 Task: Add the task  Develop a new online tool for online market research to the section Hyperspace in the project BitBridge and add a Due Date to the respective task as 2024/01/25
Action: Mouse moved to (779, 528)
Screenshot: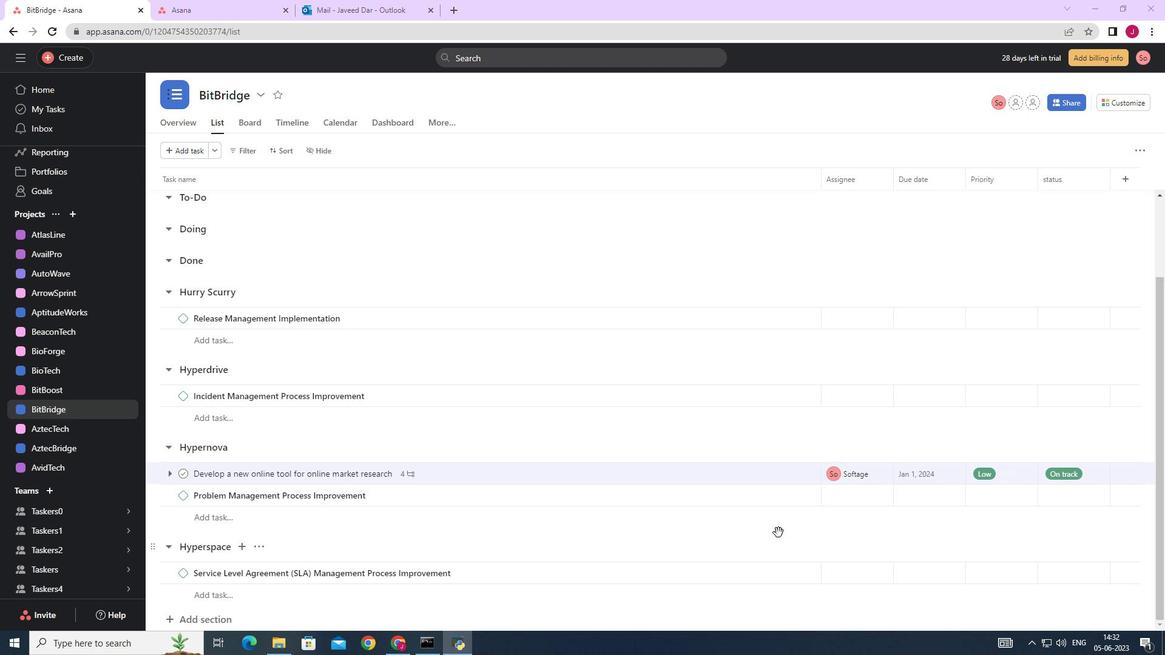 
Action: Mouse scrolled (779, 527) with delta (0, 0)
Screenshot: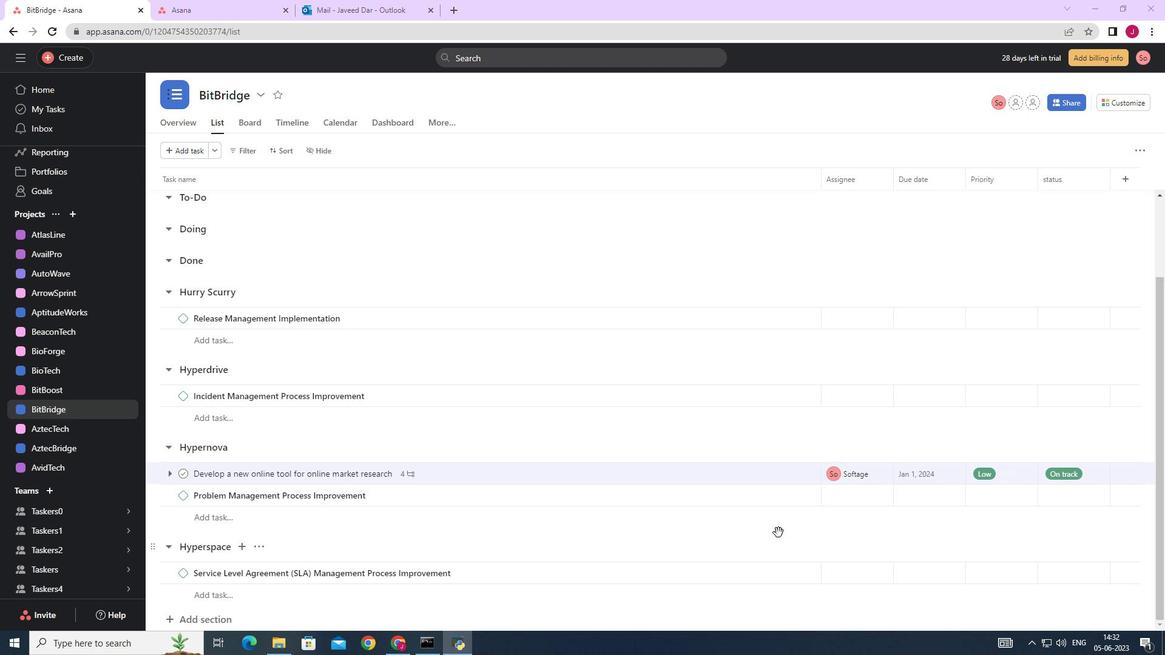 
Action: Mouse moved to (789, 473)
Screenshot: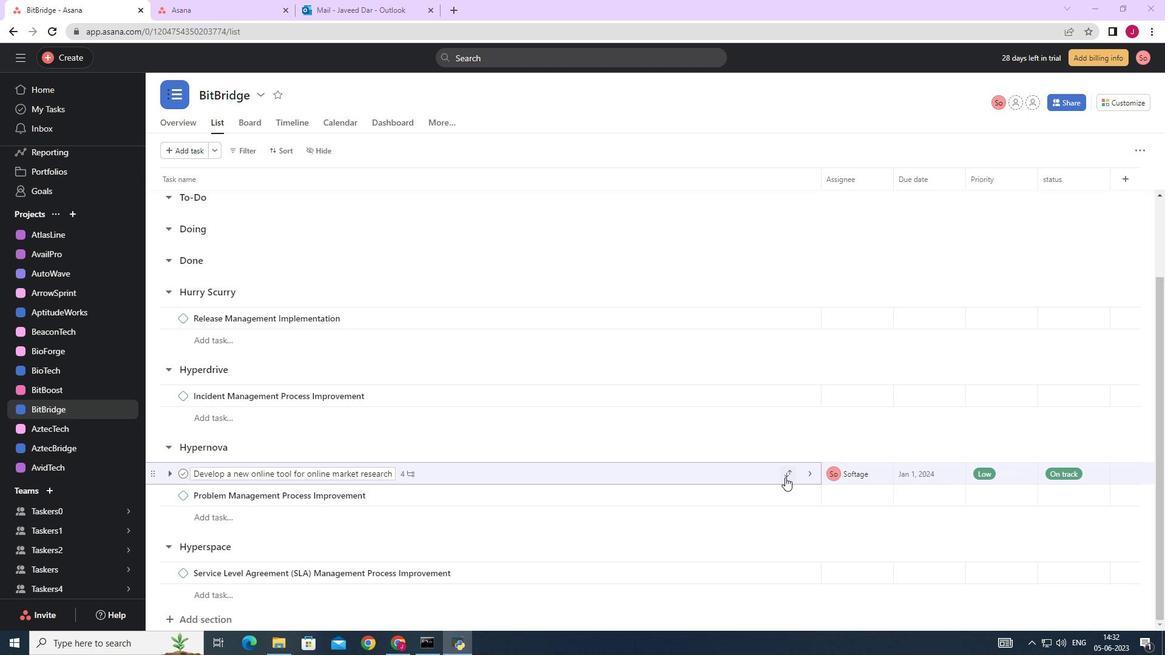 
Action: Mouse pressed left at (789, 473)
Screenshot: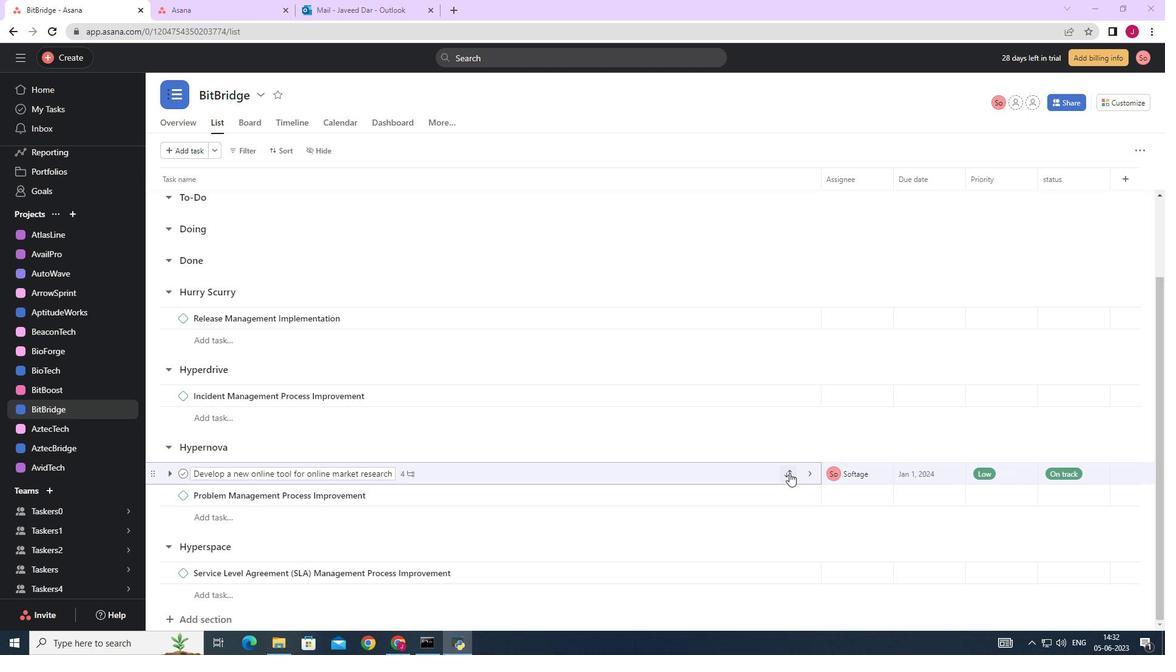 
Action: Mouse moved to (729, 447)
Screenshot: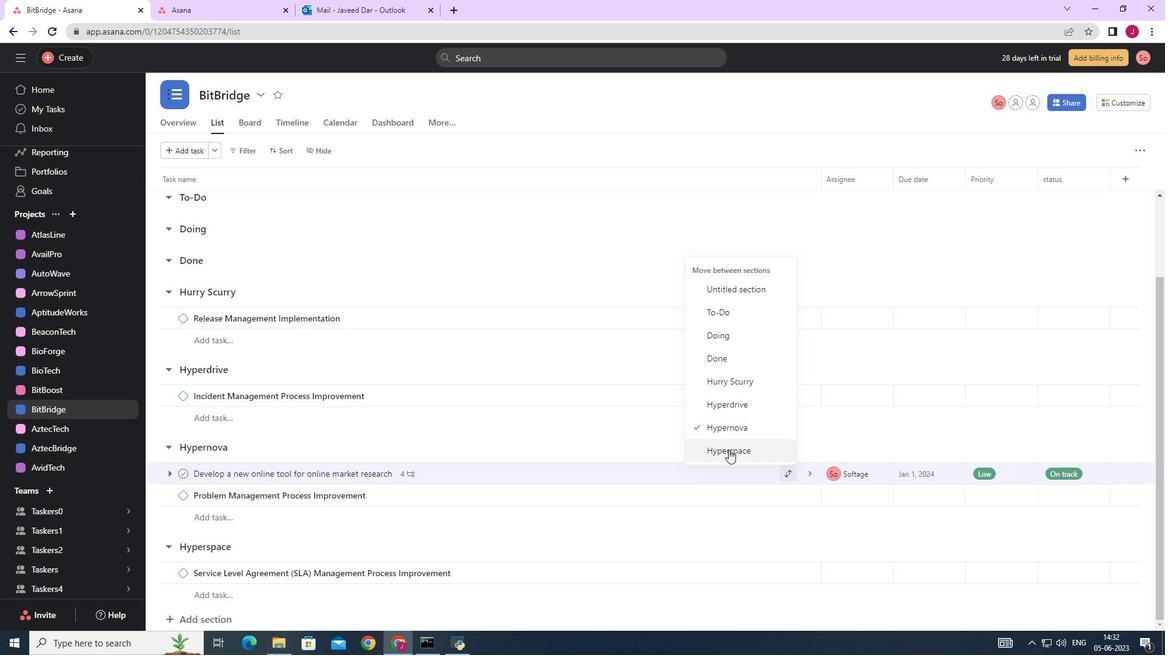 
Action: Mouse pressed left at (729, 447)
Screenshot: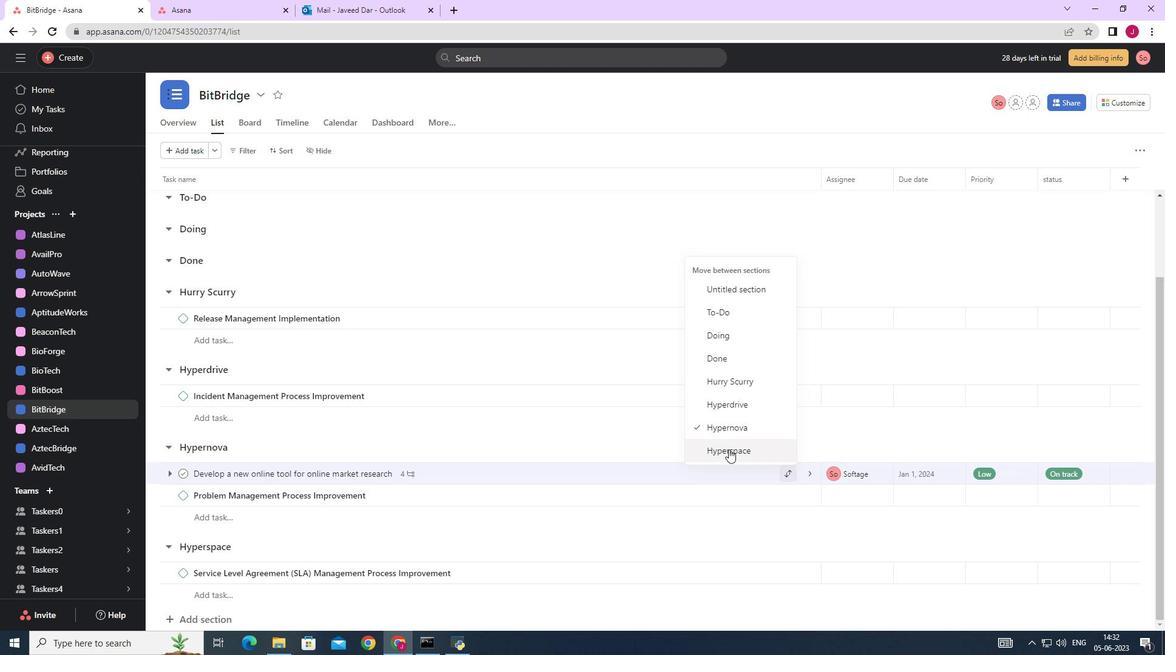 
Action: Mouse moved to (955, 549)
Screenshot: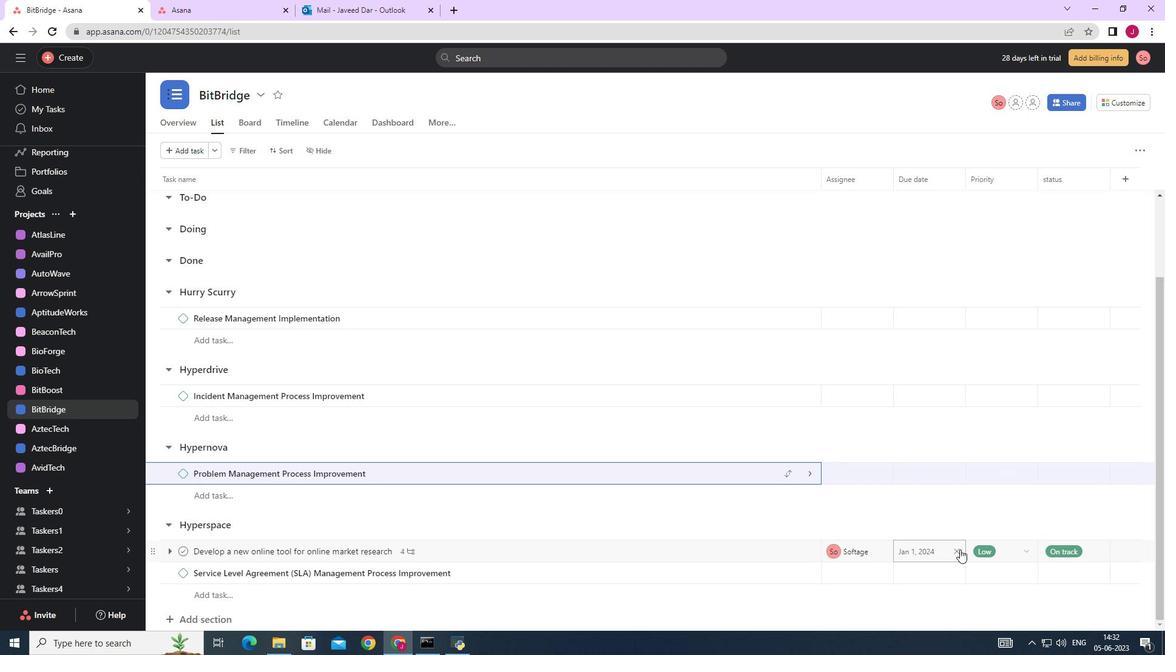 
Action: Mouse pressed left at (955, 549)
Screenshot: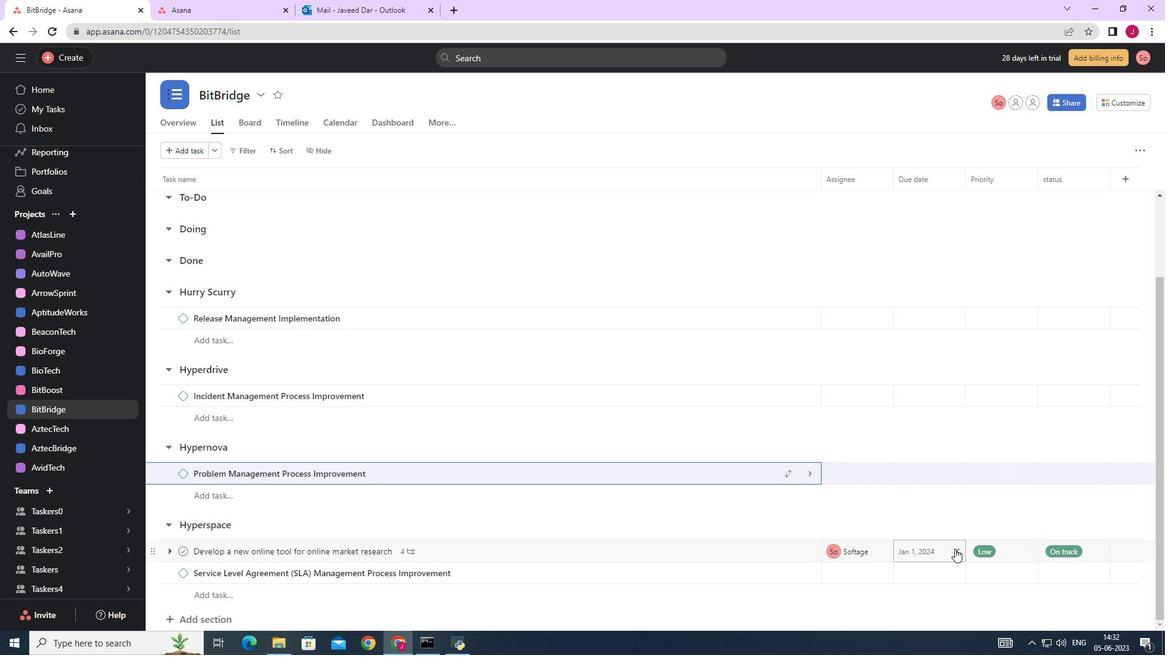 
Action: Mouse moved to (919, 552)
Screenshot: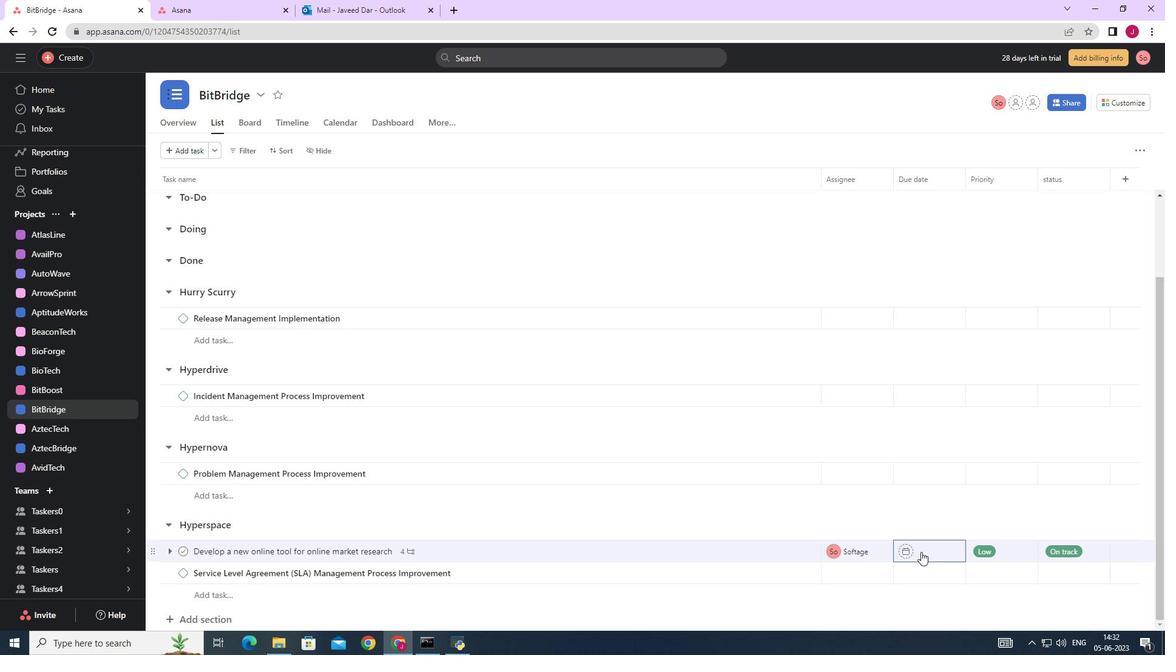 
Action: Mouse pressed left at (919, 552)
Screenshot: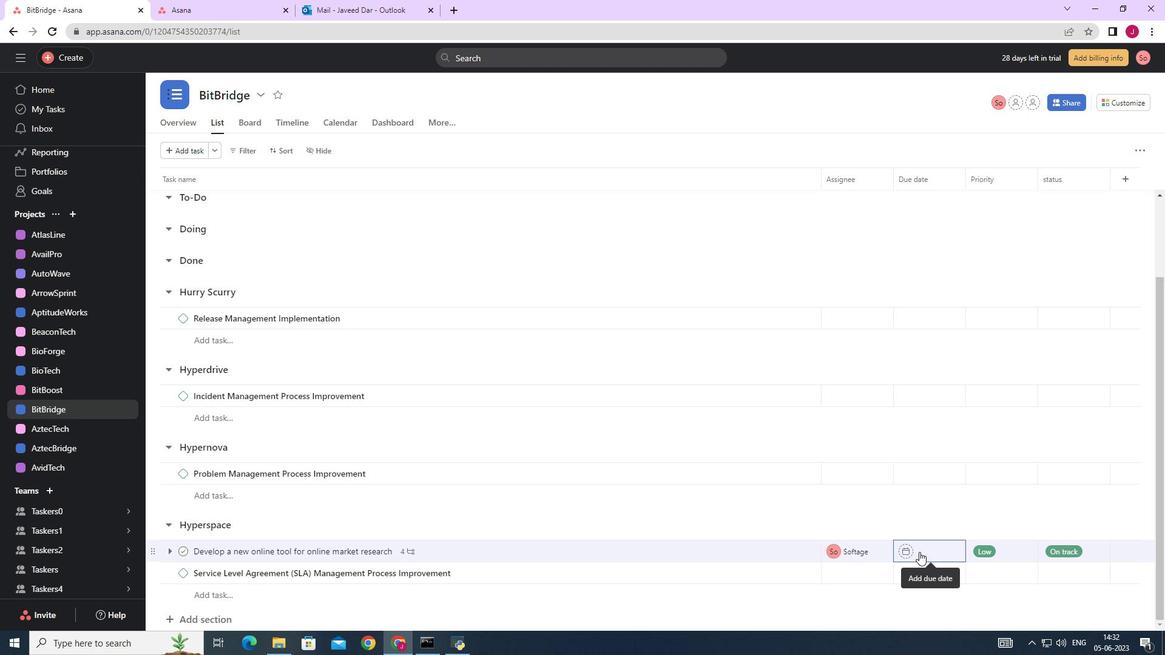 
Action: Mouse moved to (1050, 356)
Screenshot: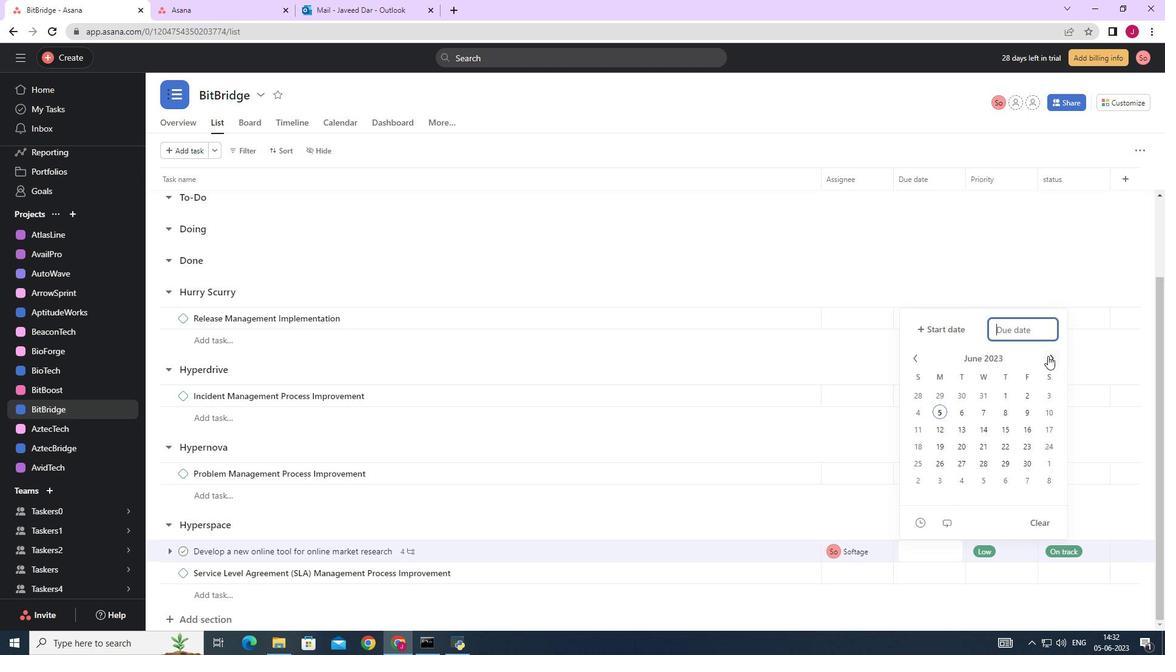 
Action: Mouse pressed left at (1050, 356)
Screenshot: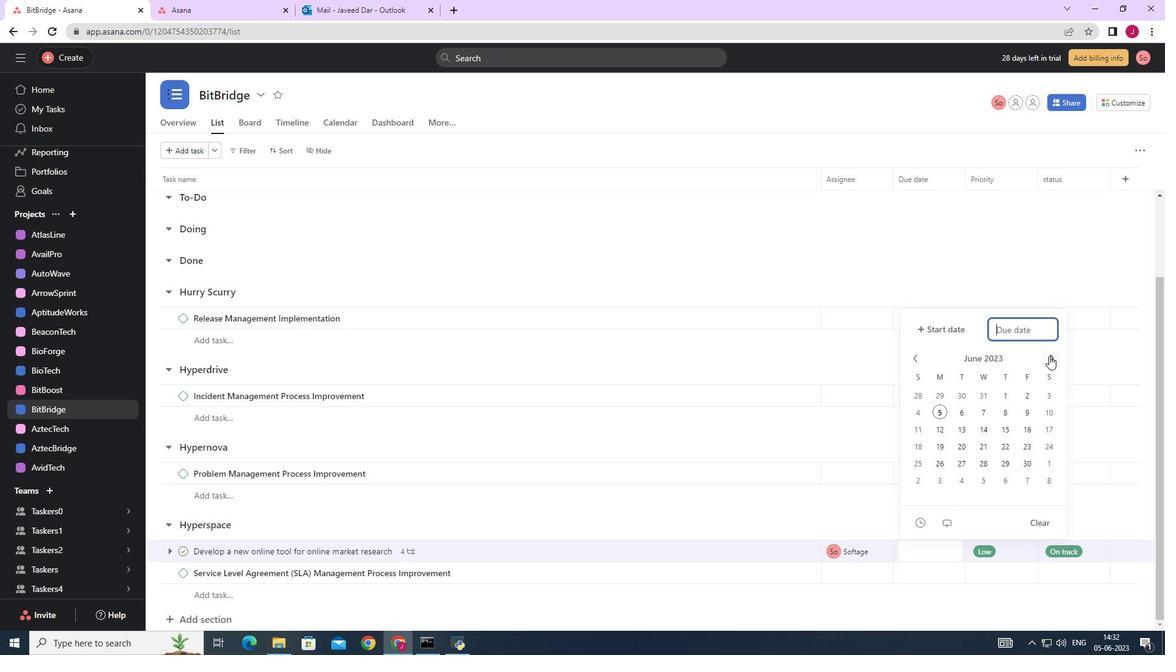
Action: Mouse pressed left at (1050, 356)
Screenshot: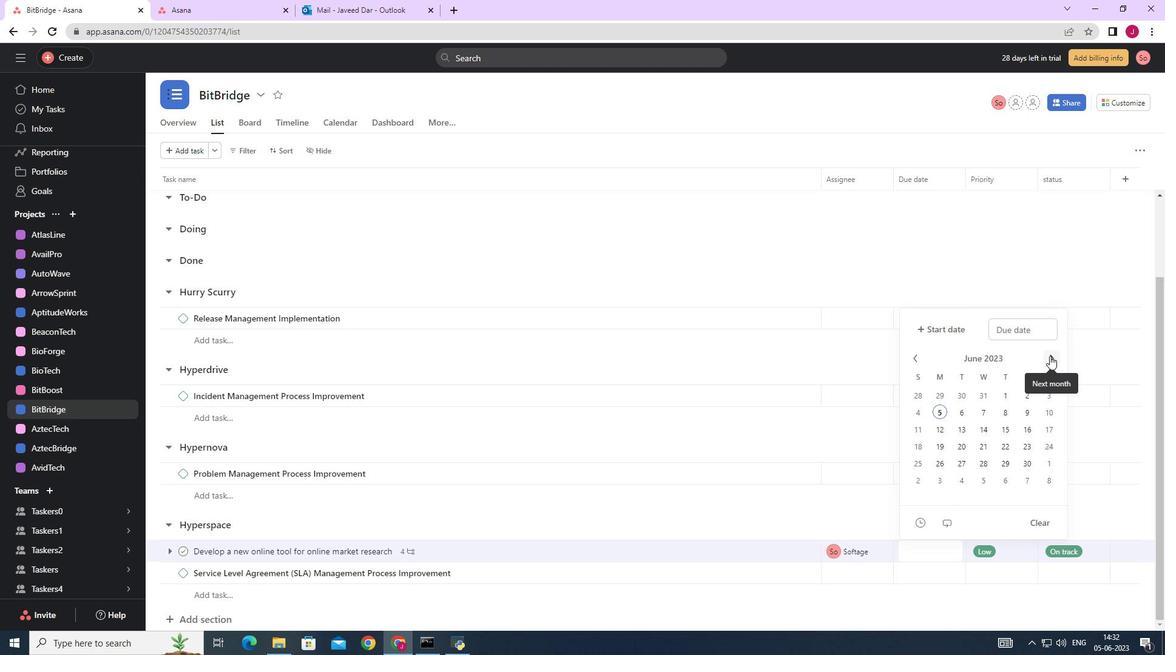 
Action: Mouse pressed left at (1050, 356)
Screenshot: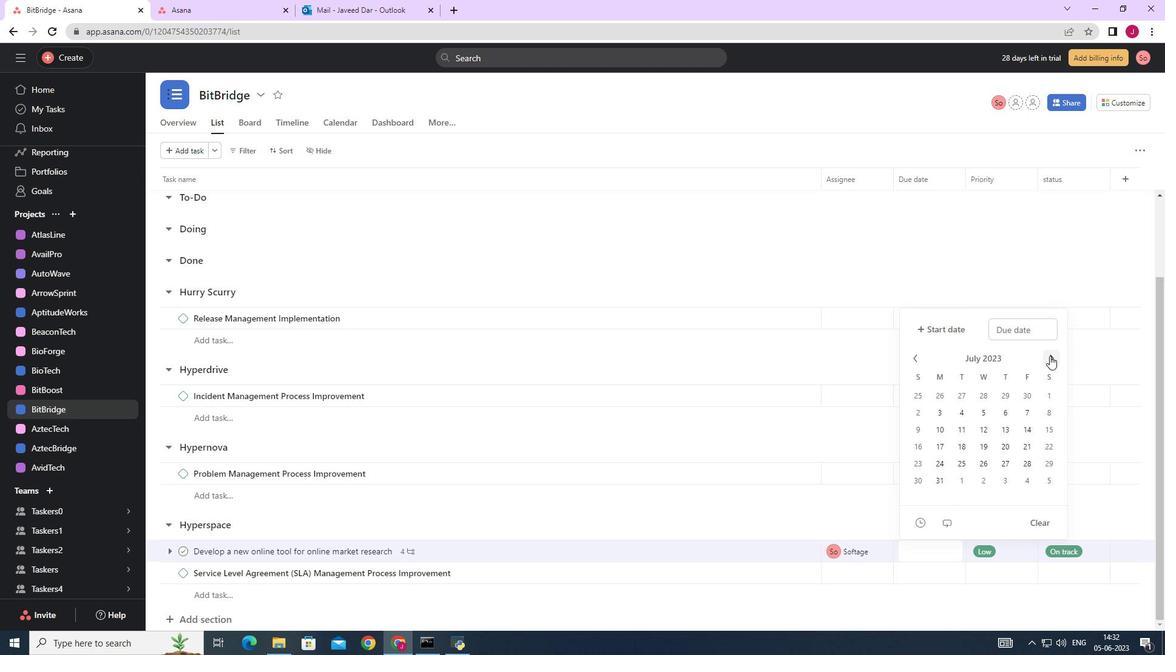 
Action: Mouse pressed left at (1050, 356)
Screenshot: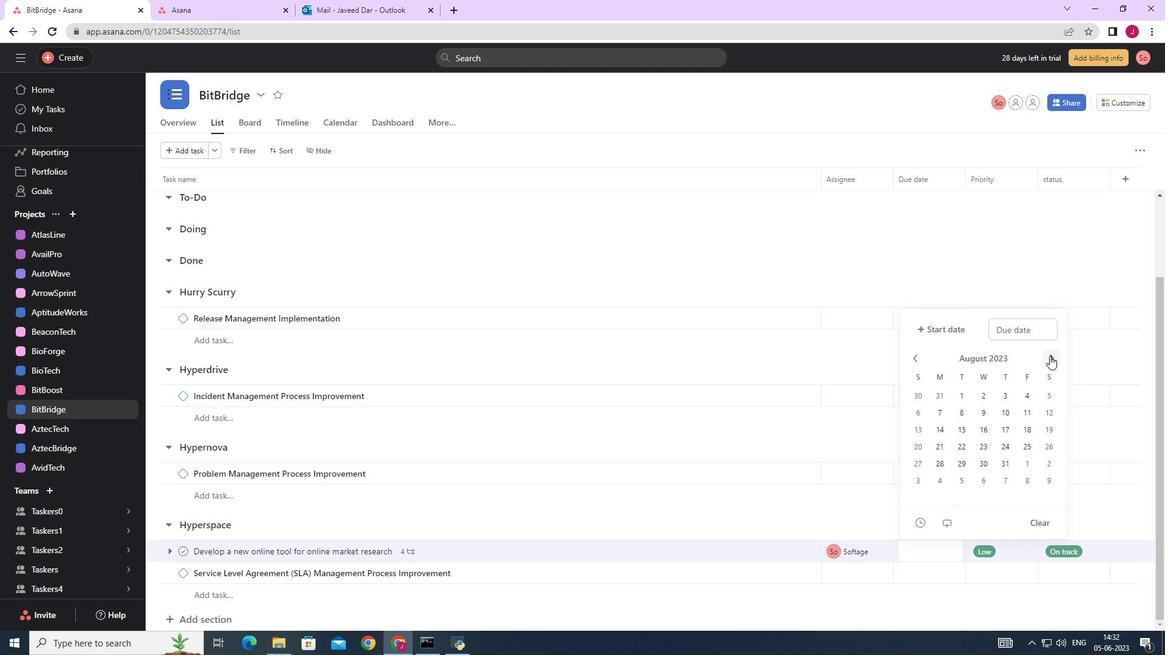 
Action: Mouse pressed left at (1050, 356)
Screenshot: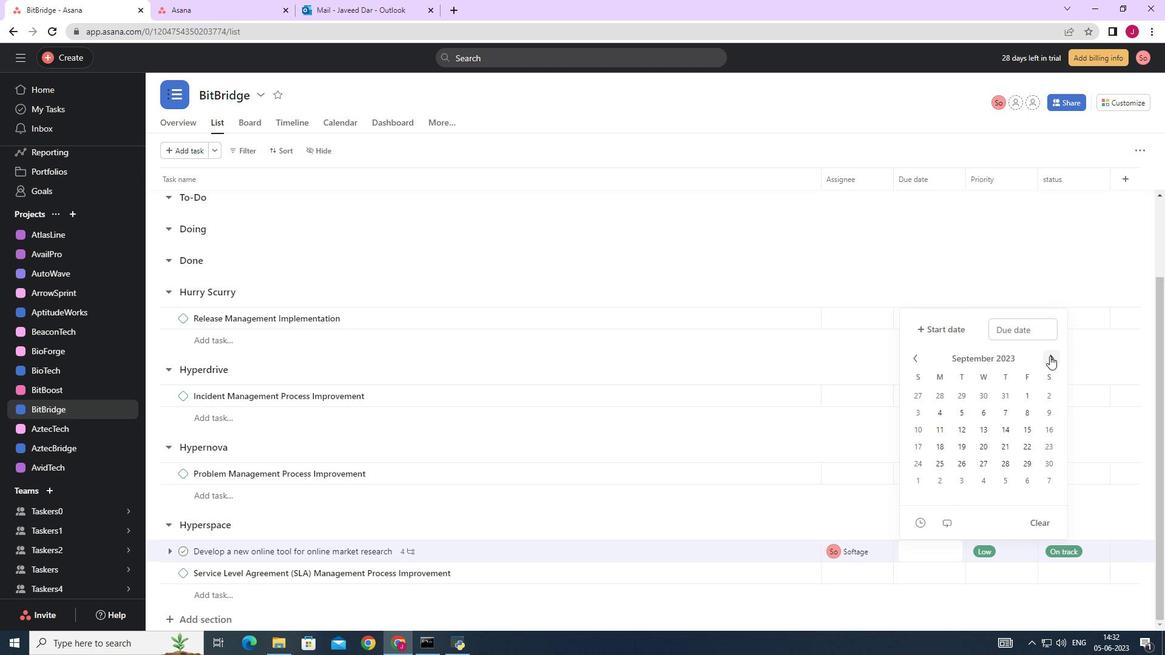 
Action: Mouse pressed left at (1050, 356)
Screenshot: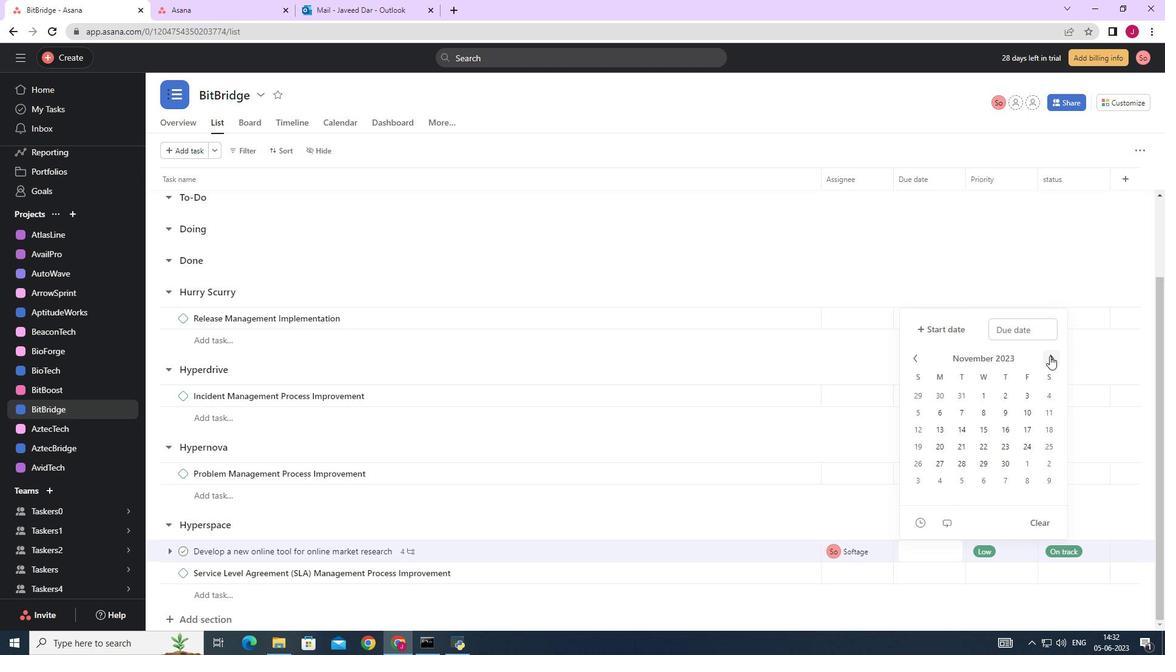
Action: Mouse pressed left at (1050, 356)
Screenshot: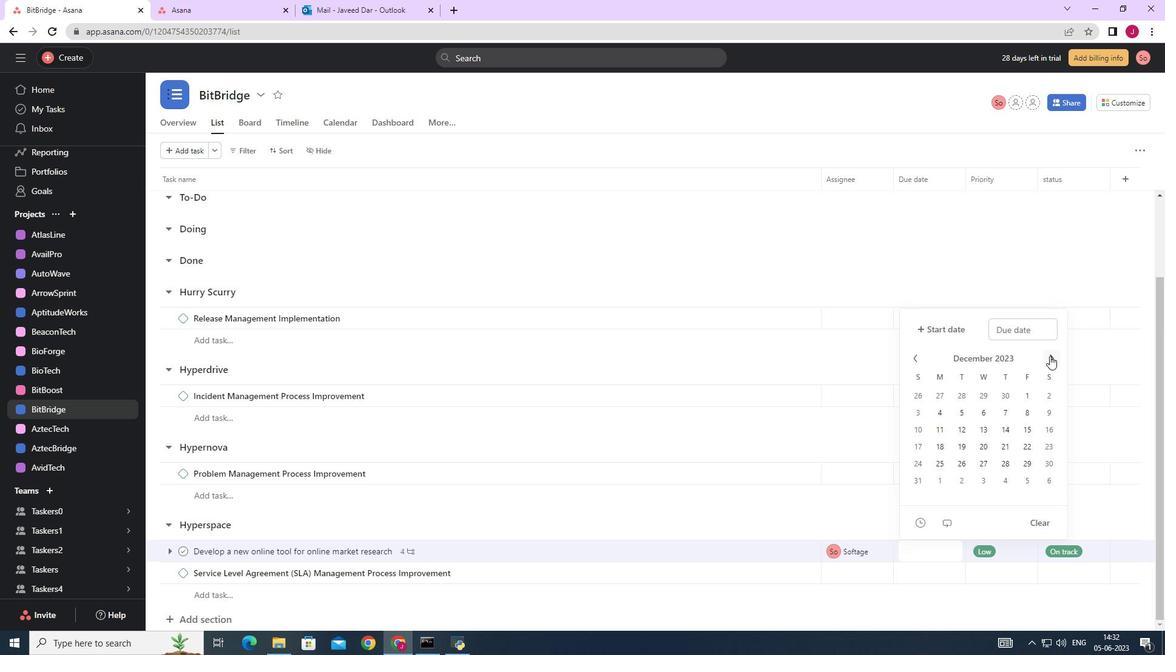 
Action: Mouse moved to (1000, 444)
Screenshot: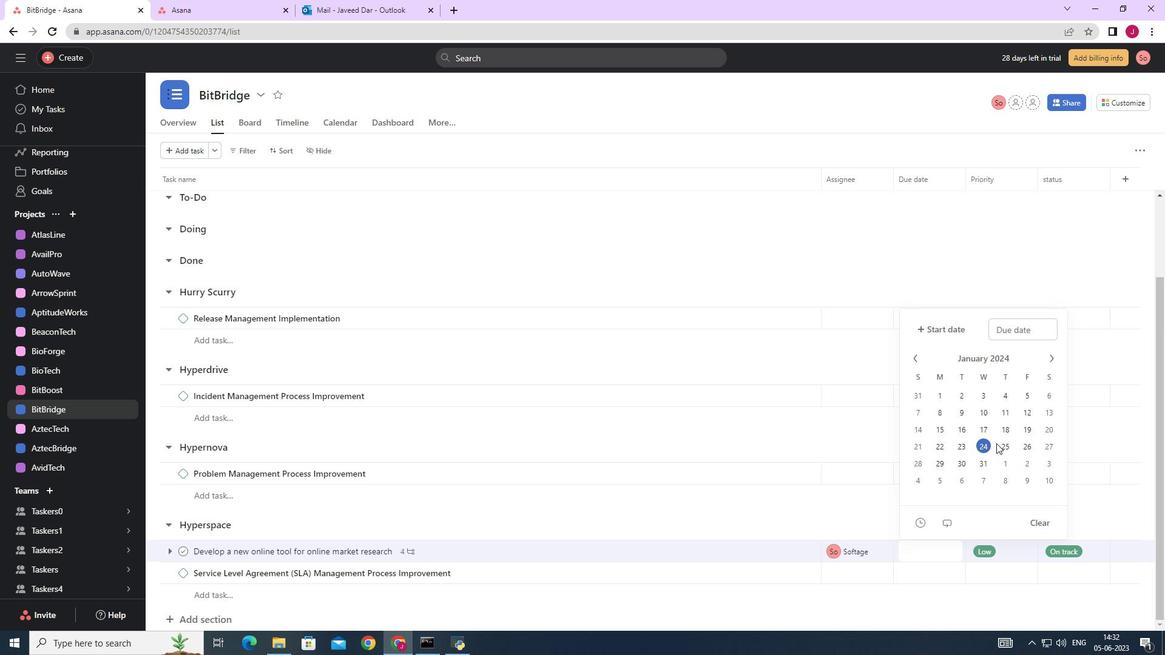 
Action: Mouse pressed left at (1000, 444)
Screenshot: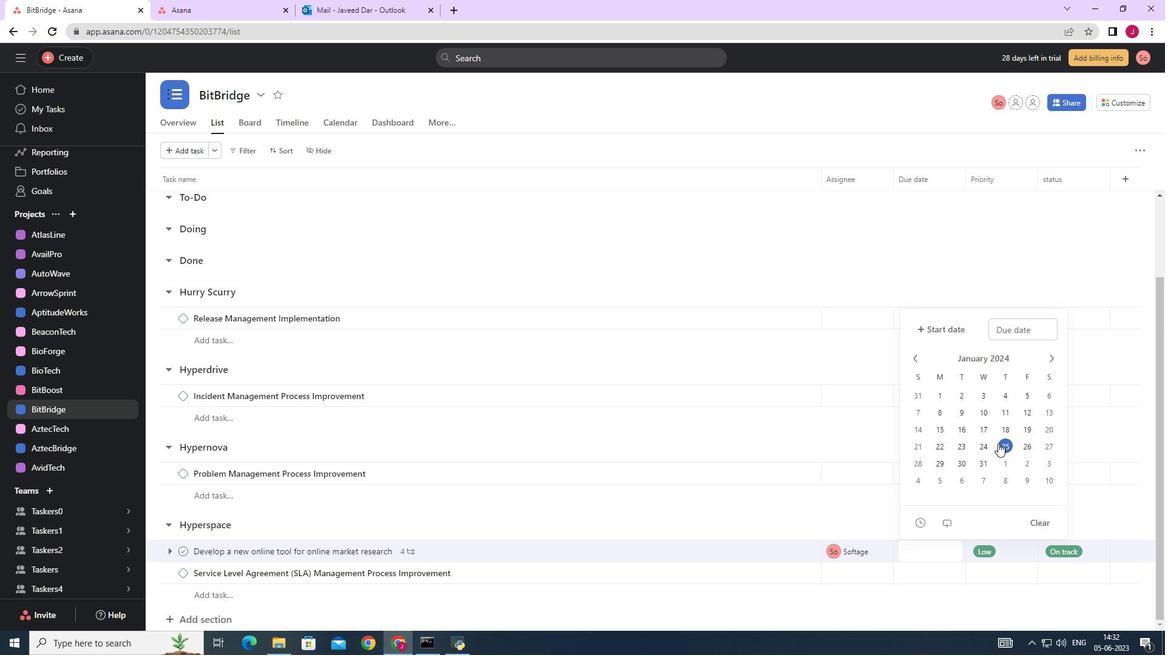 
Action: Mouse moved to (1011, 265)
Screenshot: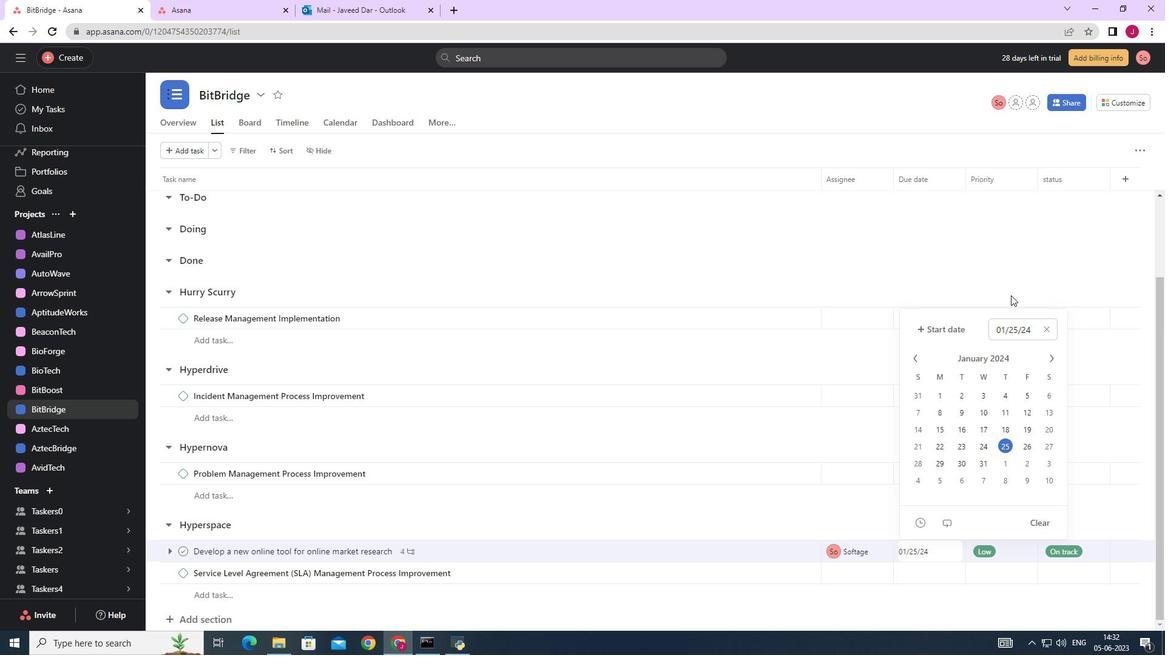 
Action: Mouse pressed left at (1011, 265)
Screenshot: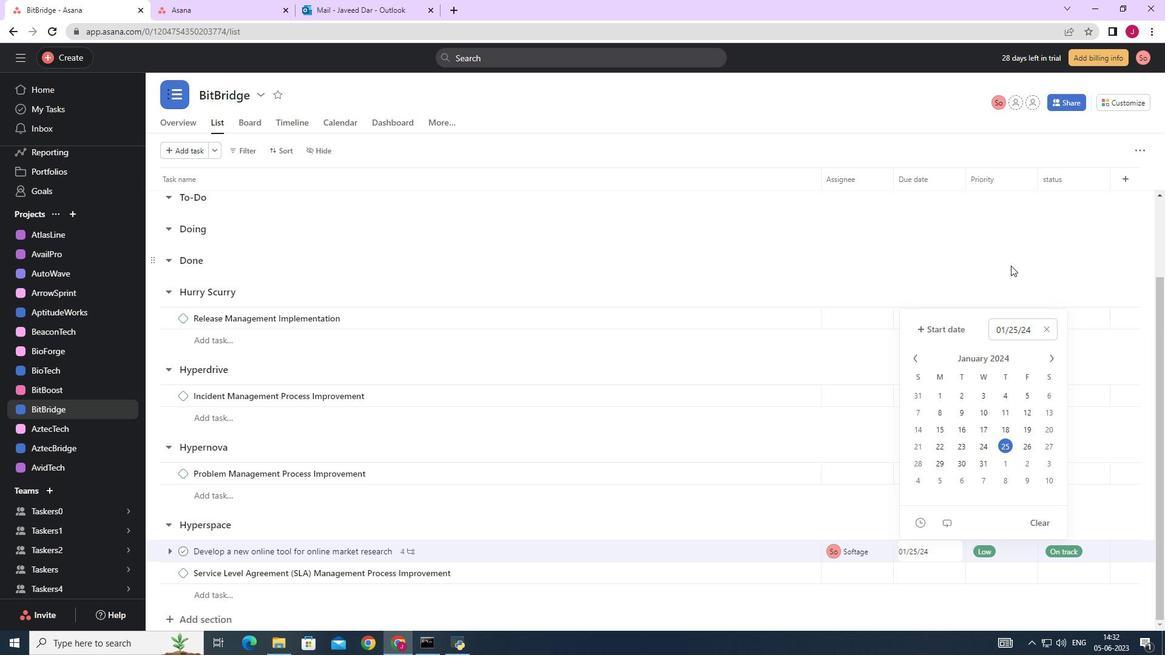 
Action: Mouse moved to (1011, 265)
Screenshot: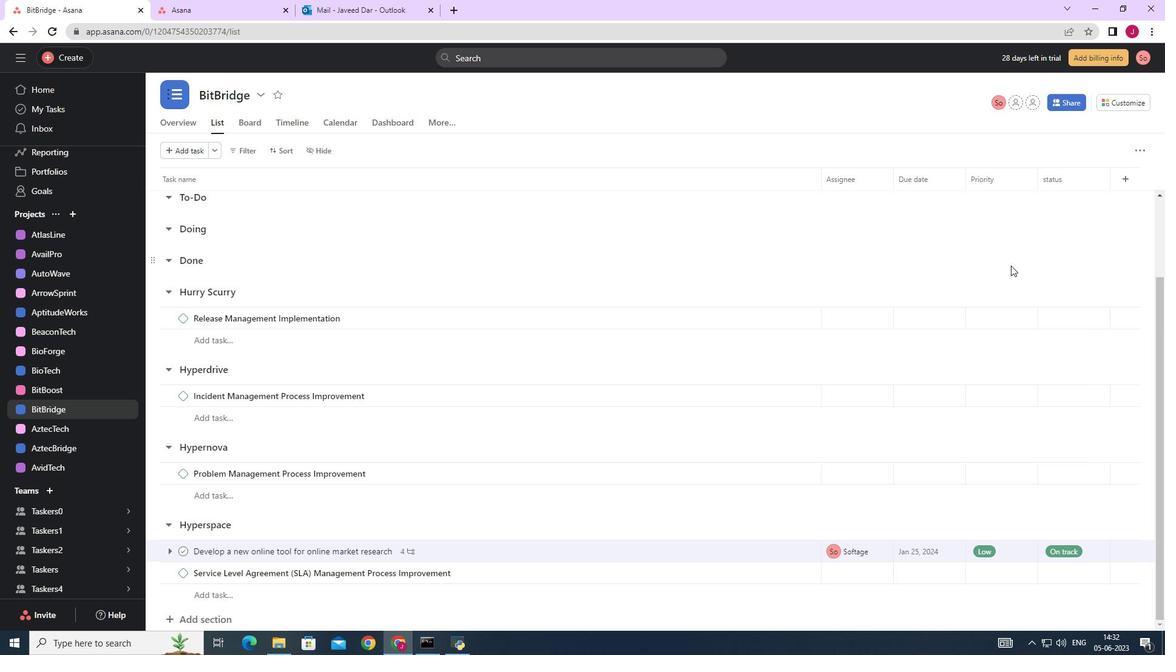 
